 Task: Add Lightlife Jumbo Smart Dogs Veggie Hot Dogs to the cart.
Action: Mouse moved to (26, 71)
Screenshot: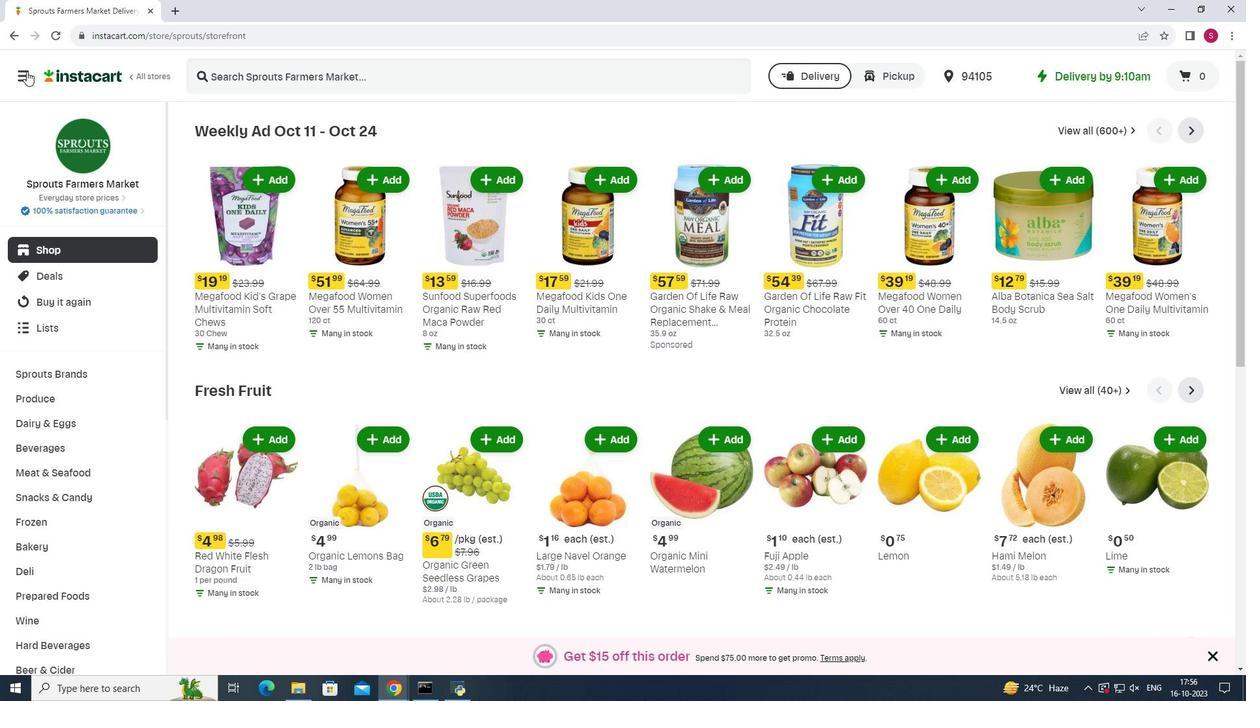 
Action: Mouse pressed left at (26, 71)
Screenshot: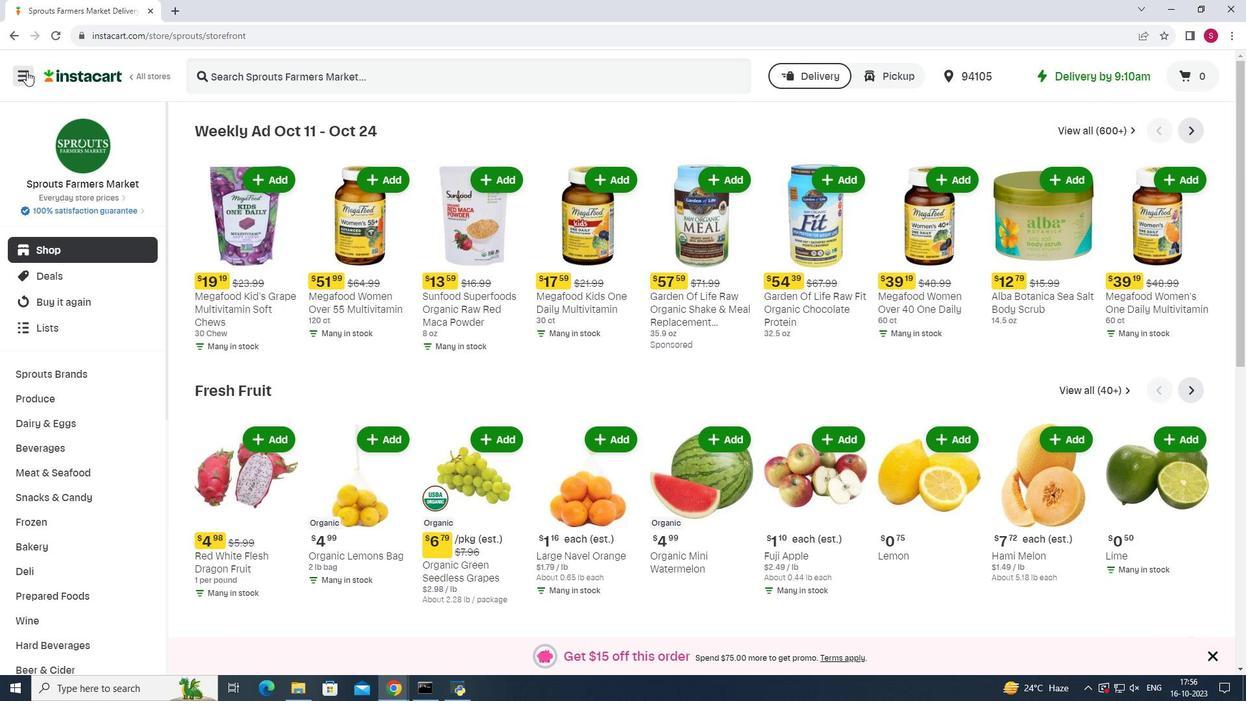 
Action: Mouse moved to (83, 343)
Screenshot: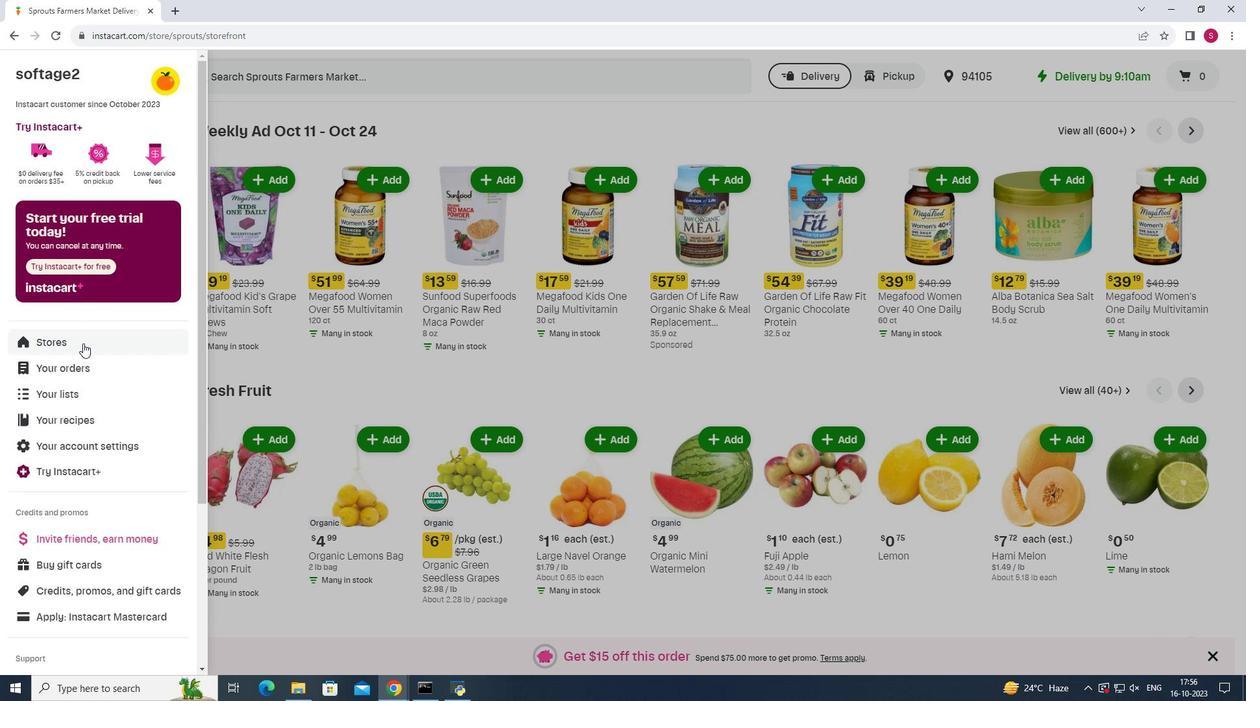 
Action: Mouse pressed left at (83, 343)
Screenshot: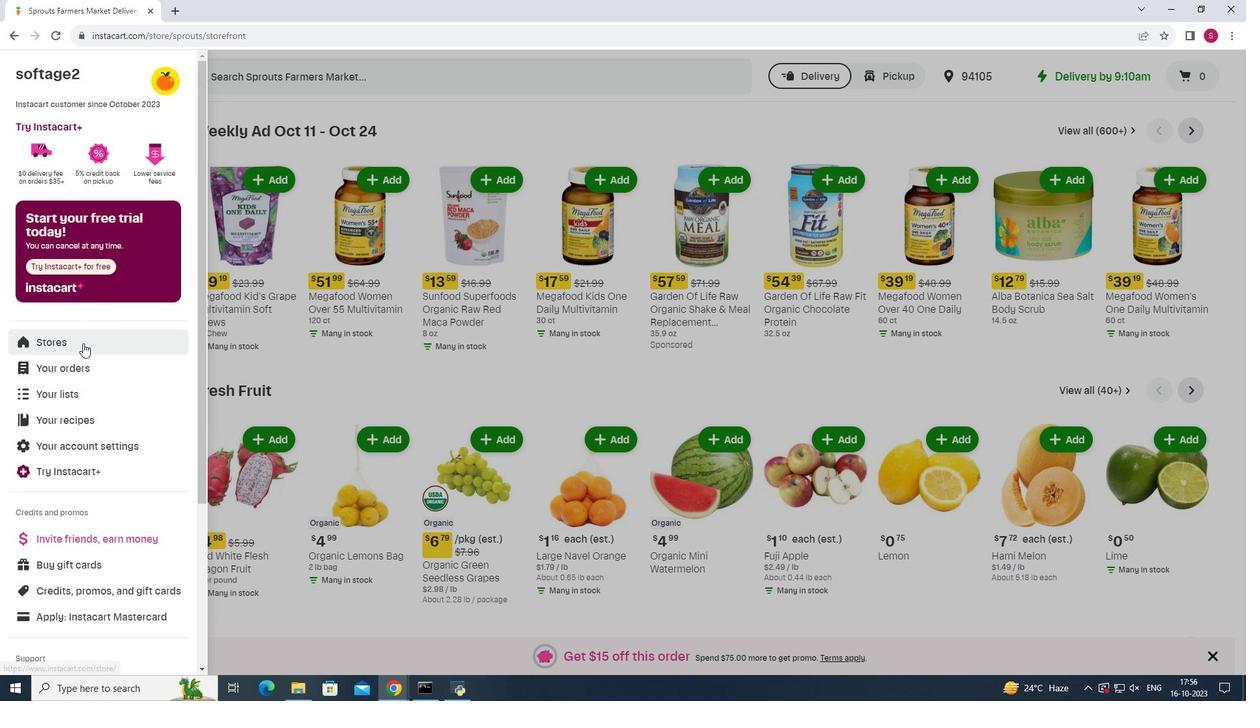 
Action: Mouse moved to (304, 115)
Screenshot: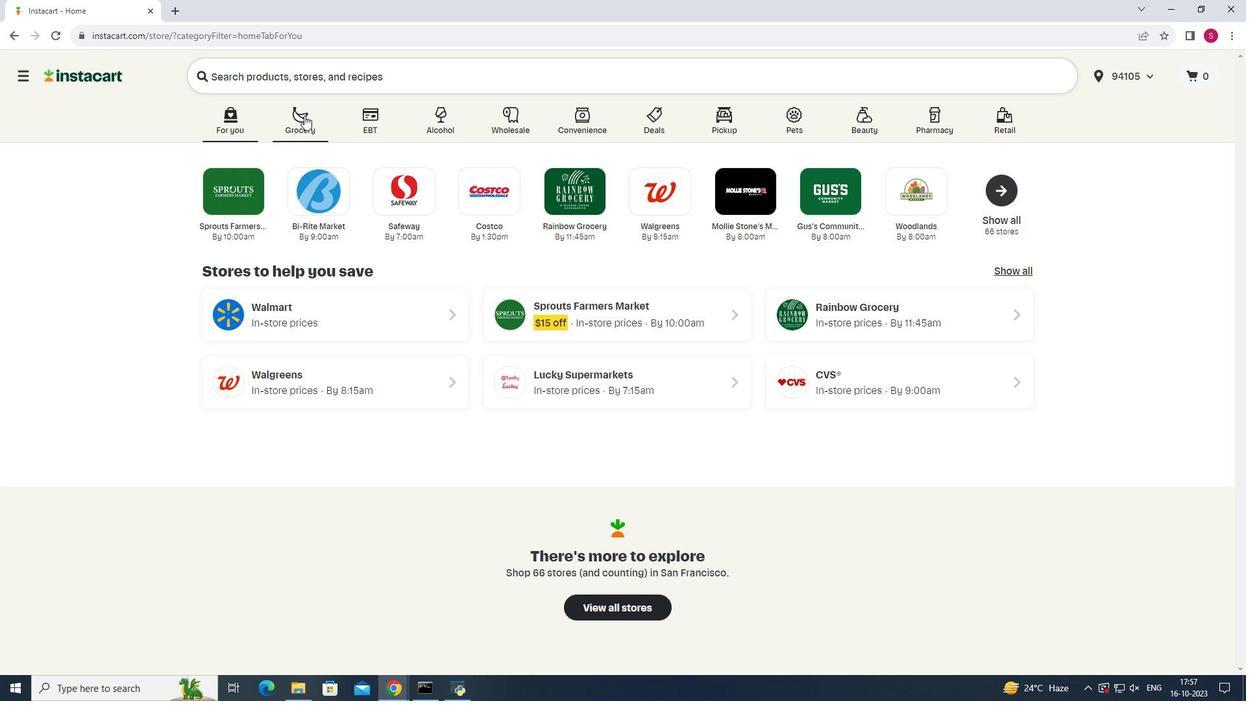 
Action: Mouse pressed left at (304, 115)
Screenshot: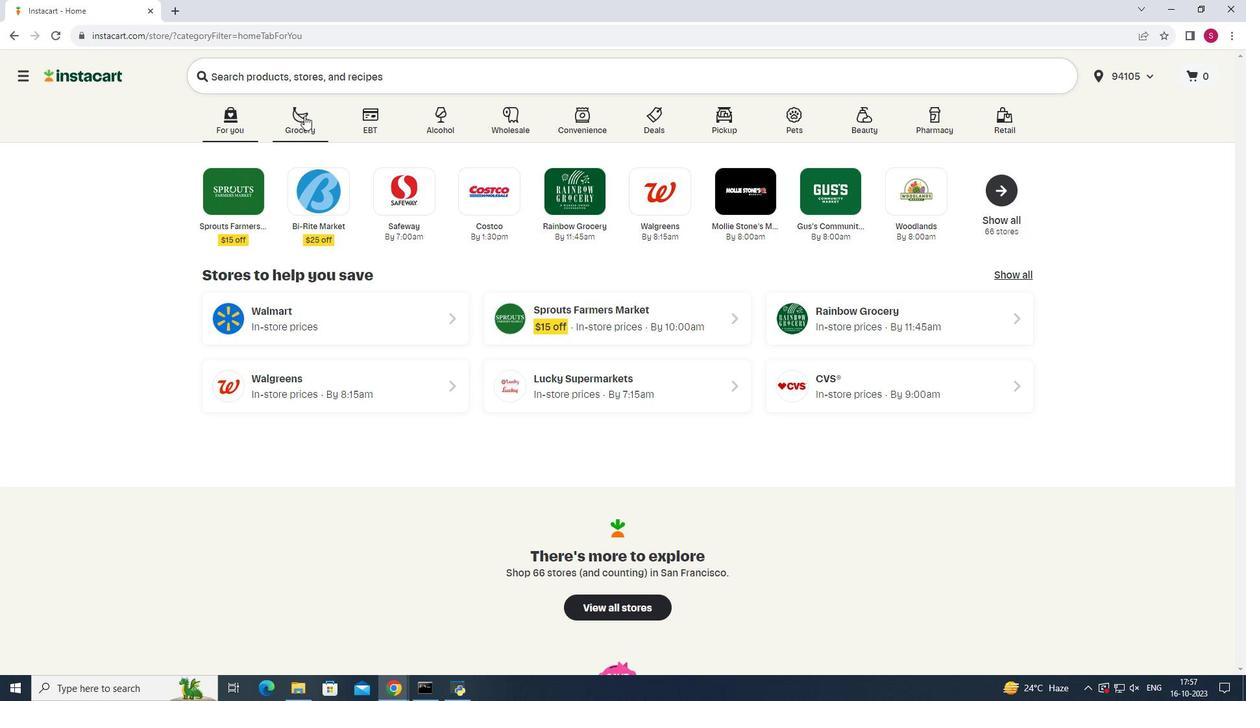 
Action: Mouse moved to (887, 181)
Screenshot: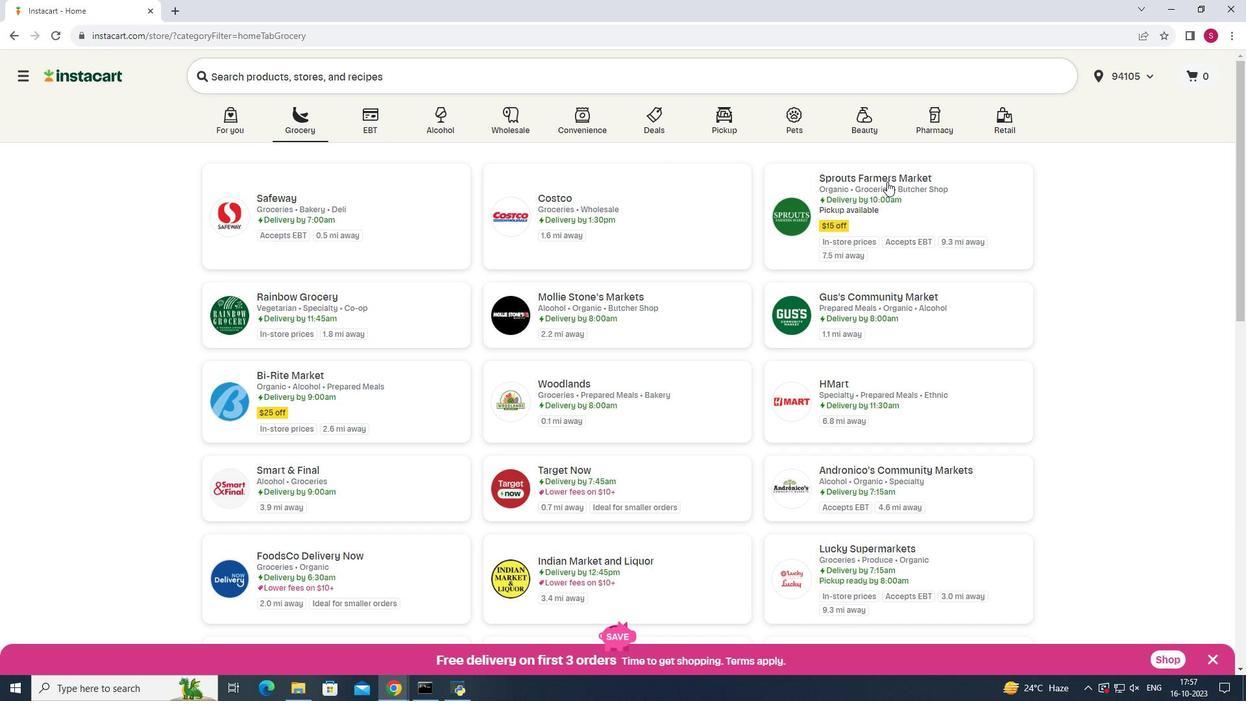 
Action: Mouse pressed left at (887, 181)
Screenshot: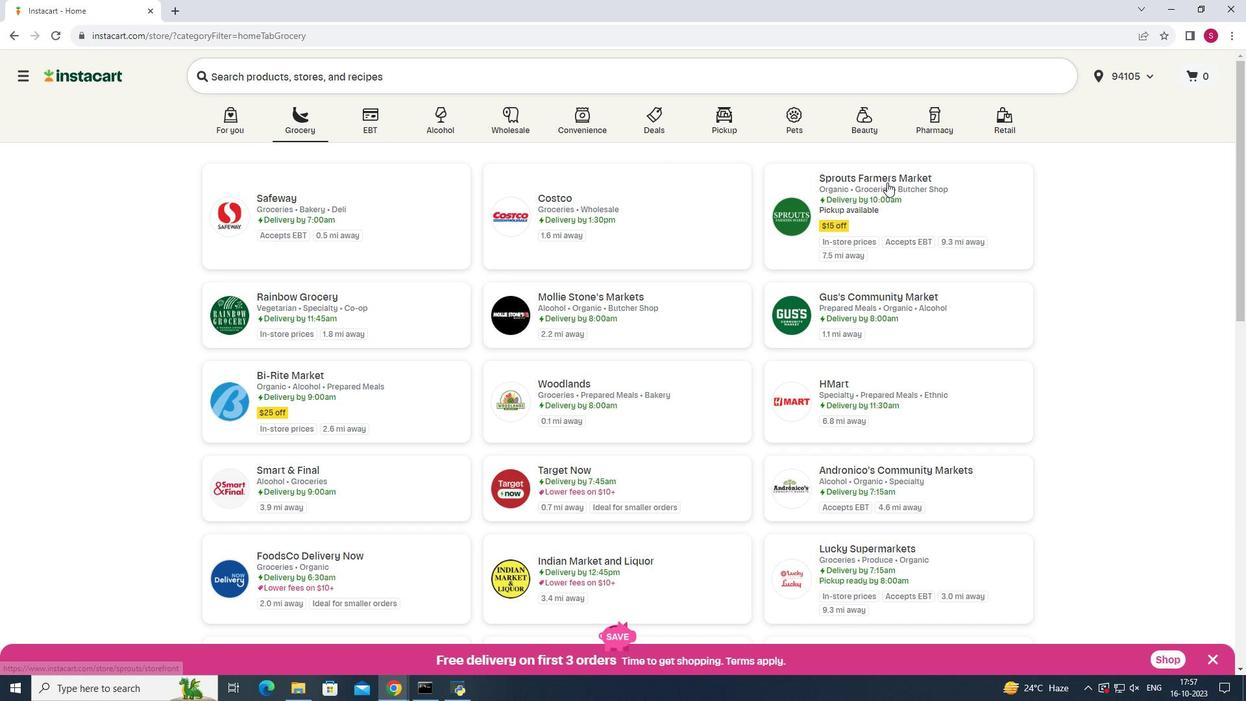 
Action: Mouse moved to (68, 468)
Screenshot: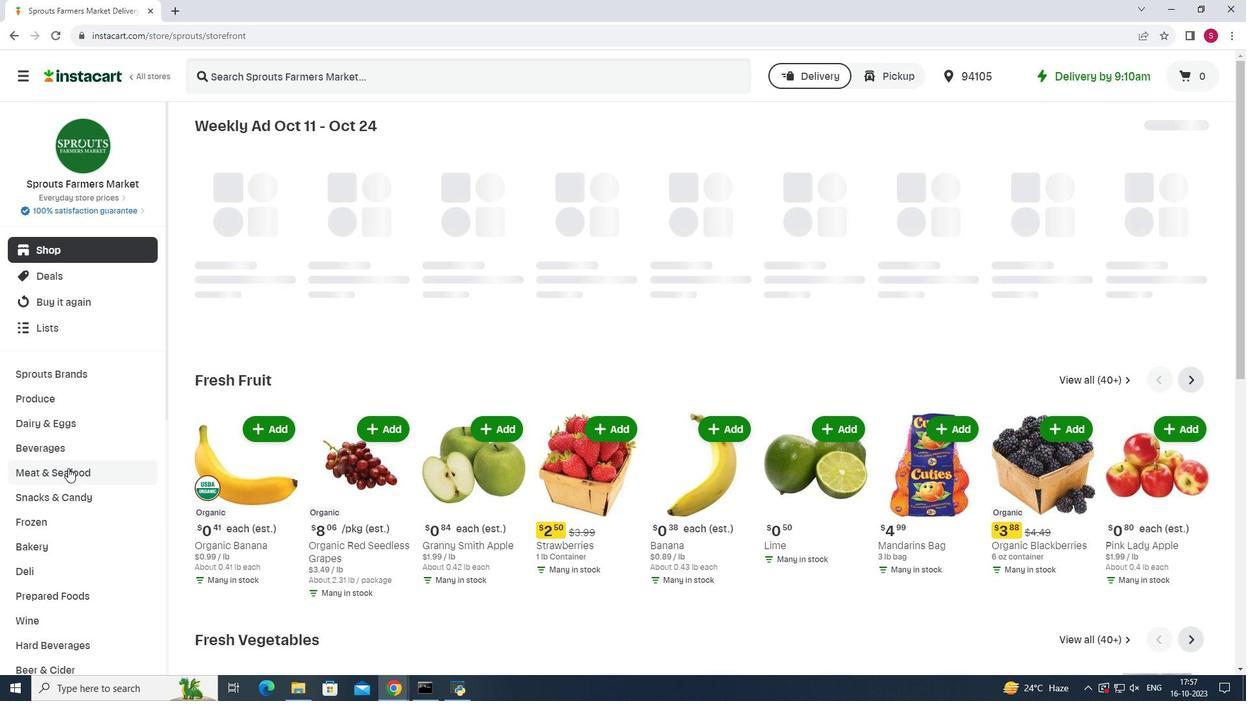 
Action: Mouse pressed left at (68, 468)
Screenshot: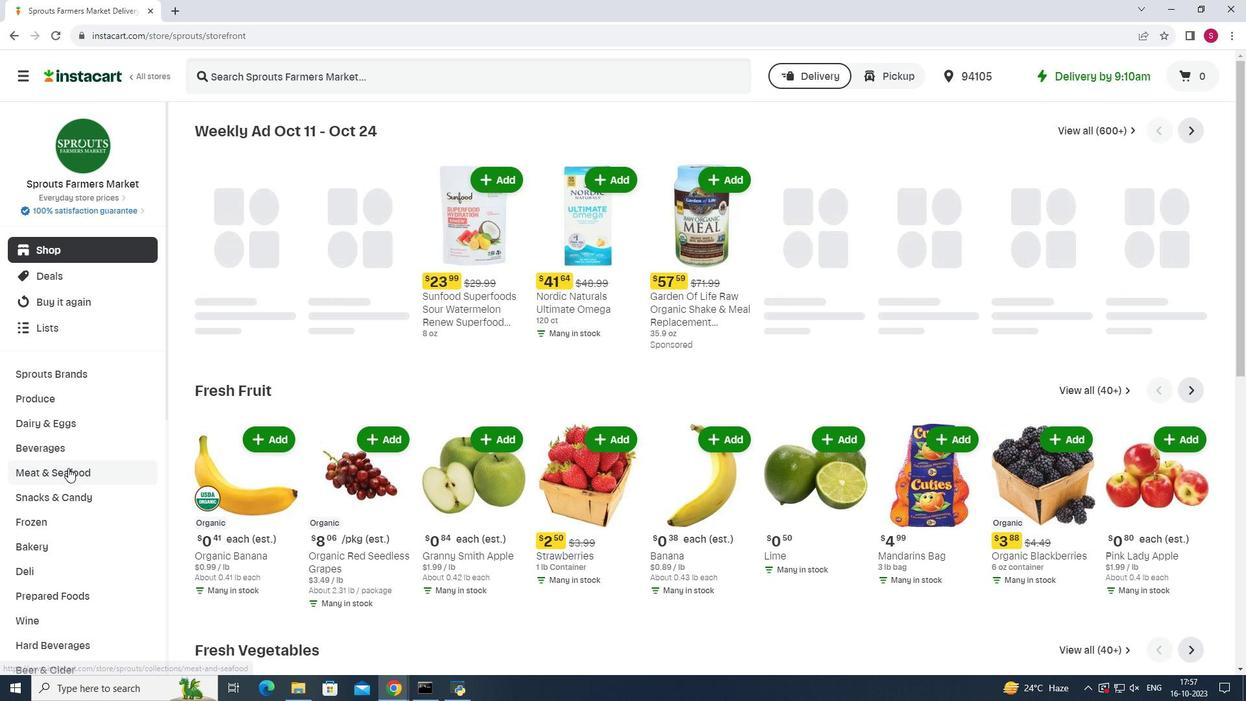 
Action: Mouse moved to (961, 155)
Screenshot: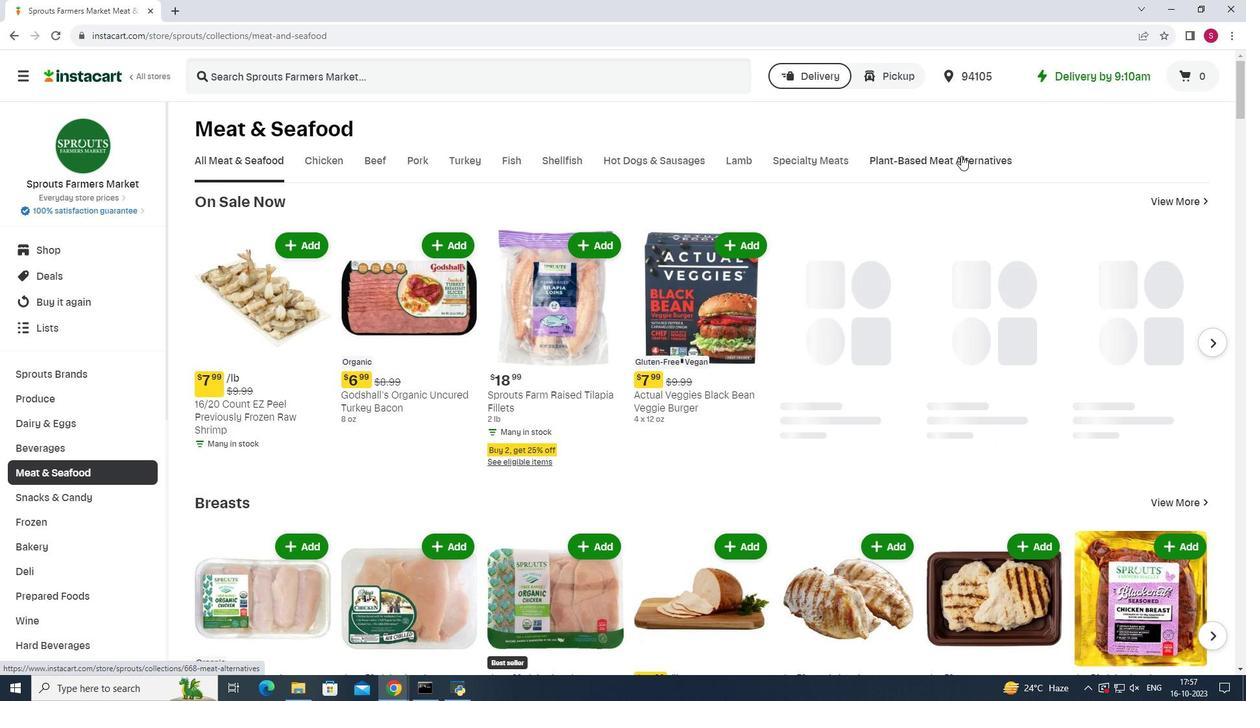 
Action: Mouse pressed left at (961, 155)
Screenshot: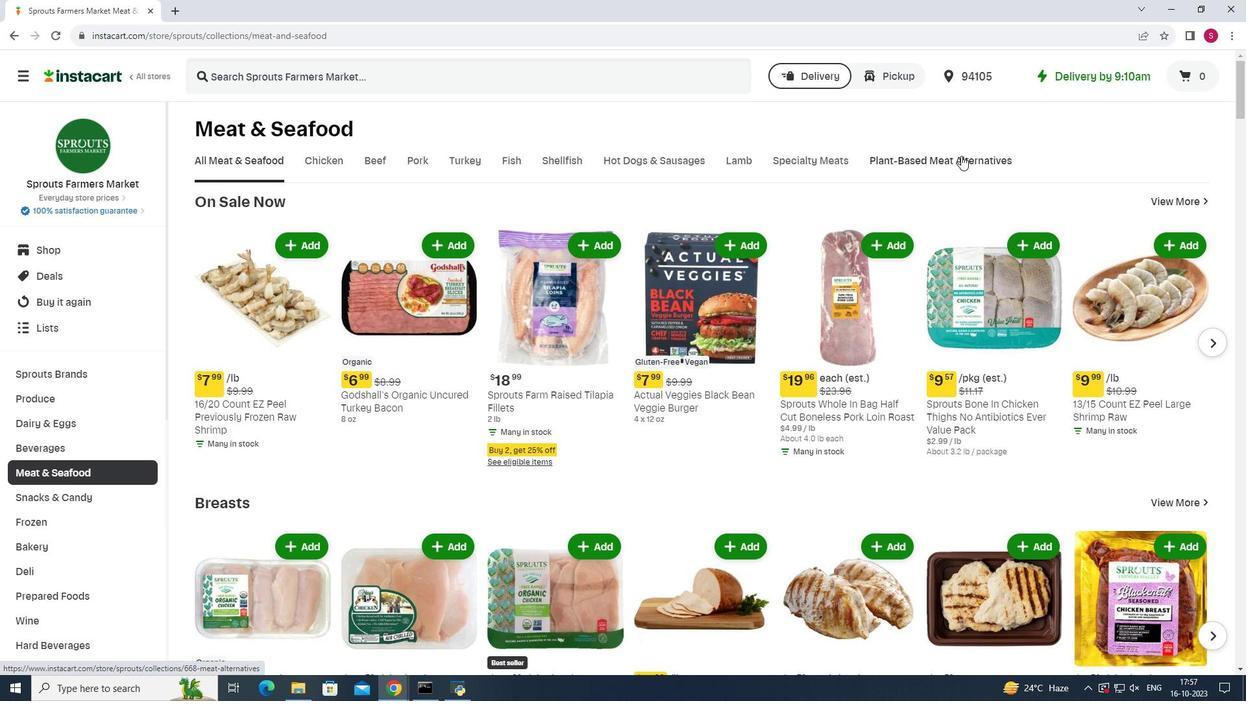 
Action: Mouse moved to (525, 226)
Screenshot: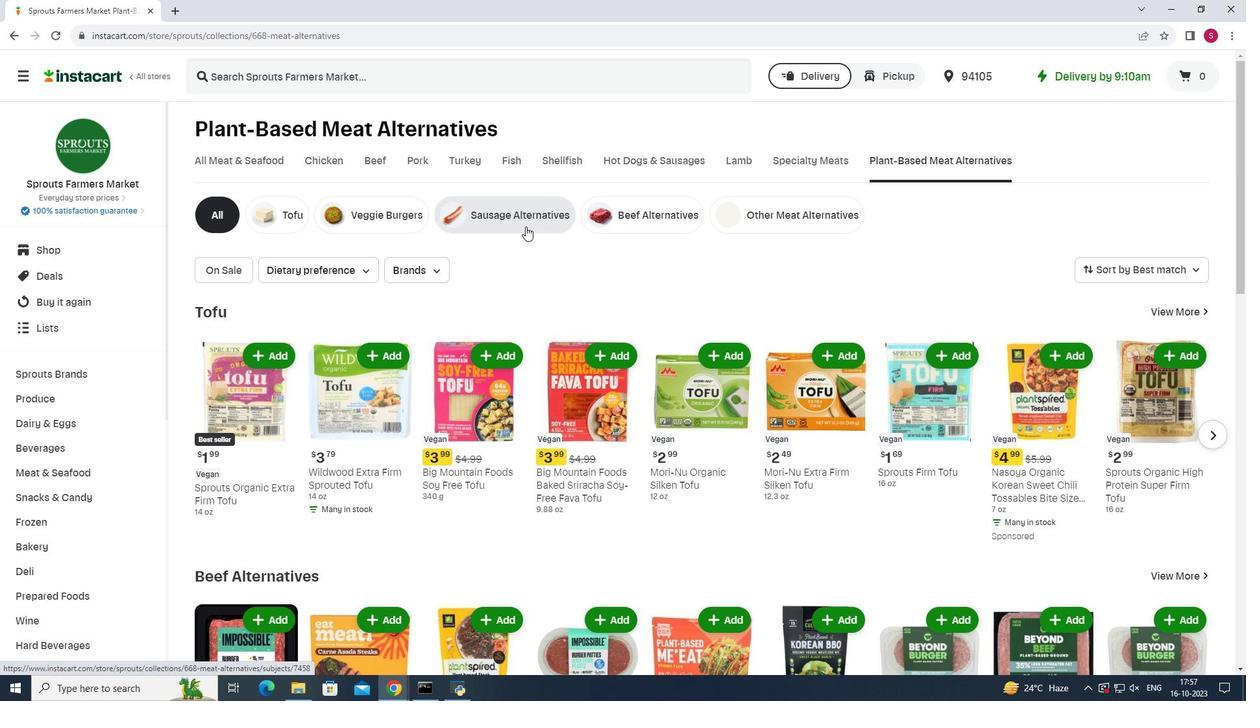 
Action: Mouse pressed left at (525, 226)
Screenshot: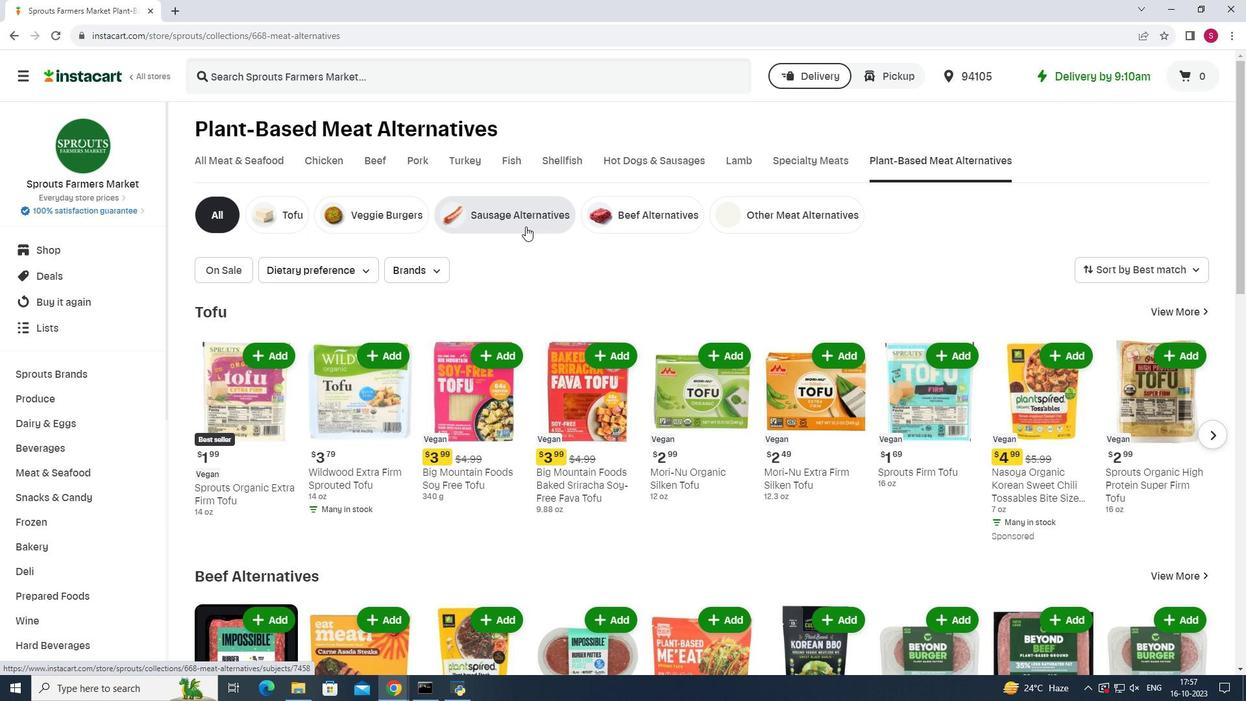 
Action: Mouse moved to (448, 70)
Screenshot: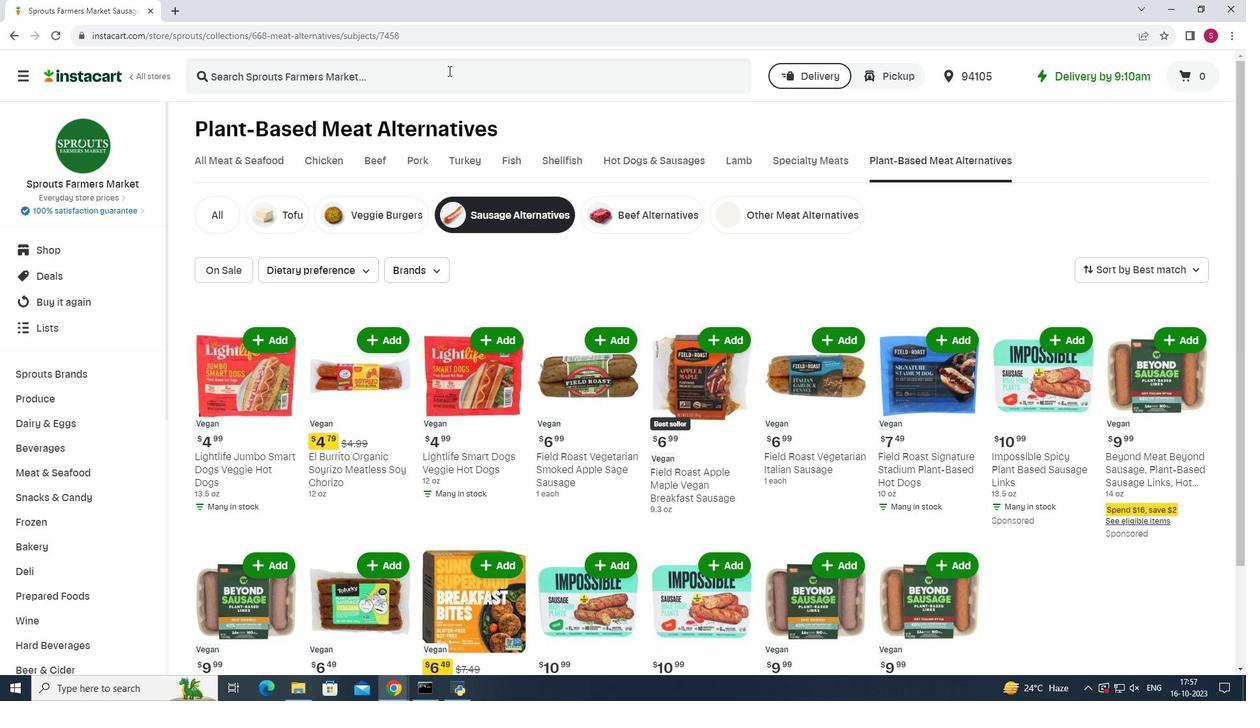 
Action: Mouse pressed left at (448, 70)
Screenshot: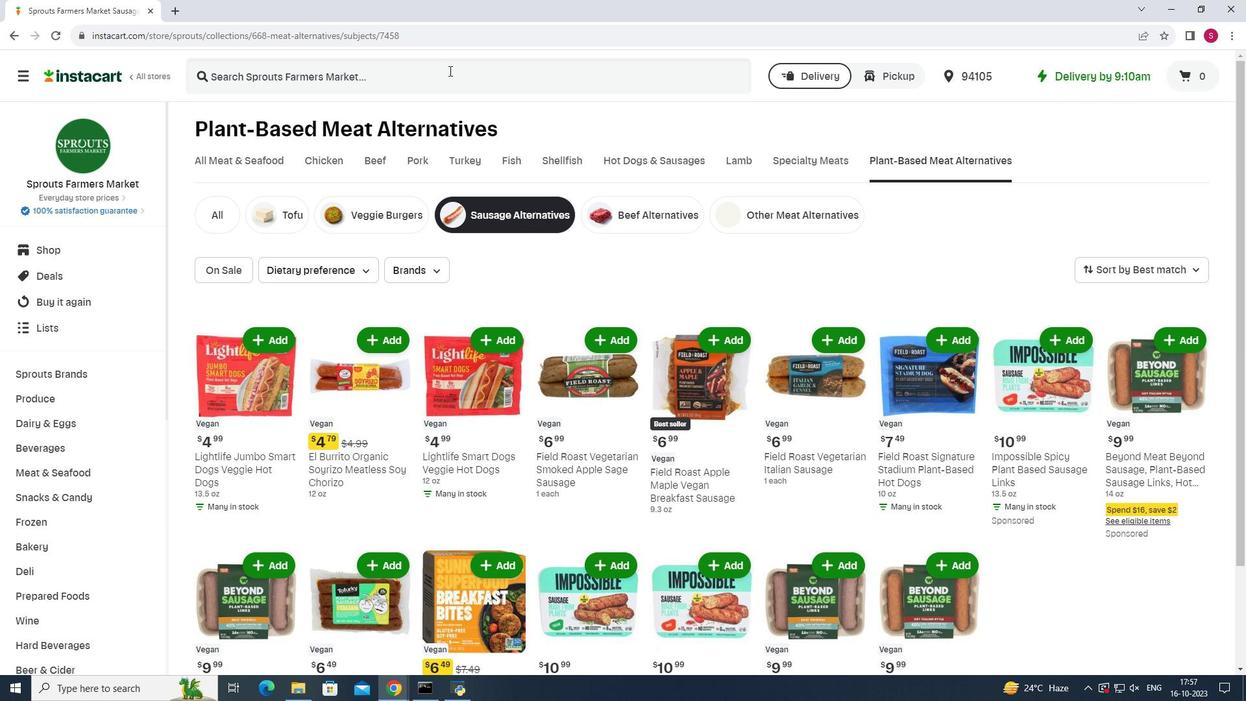 
Action: Mouse moved to (450, 71)
Screenshot: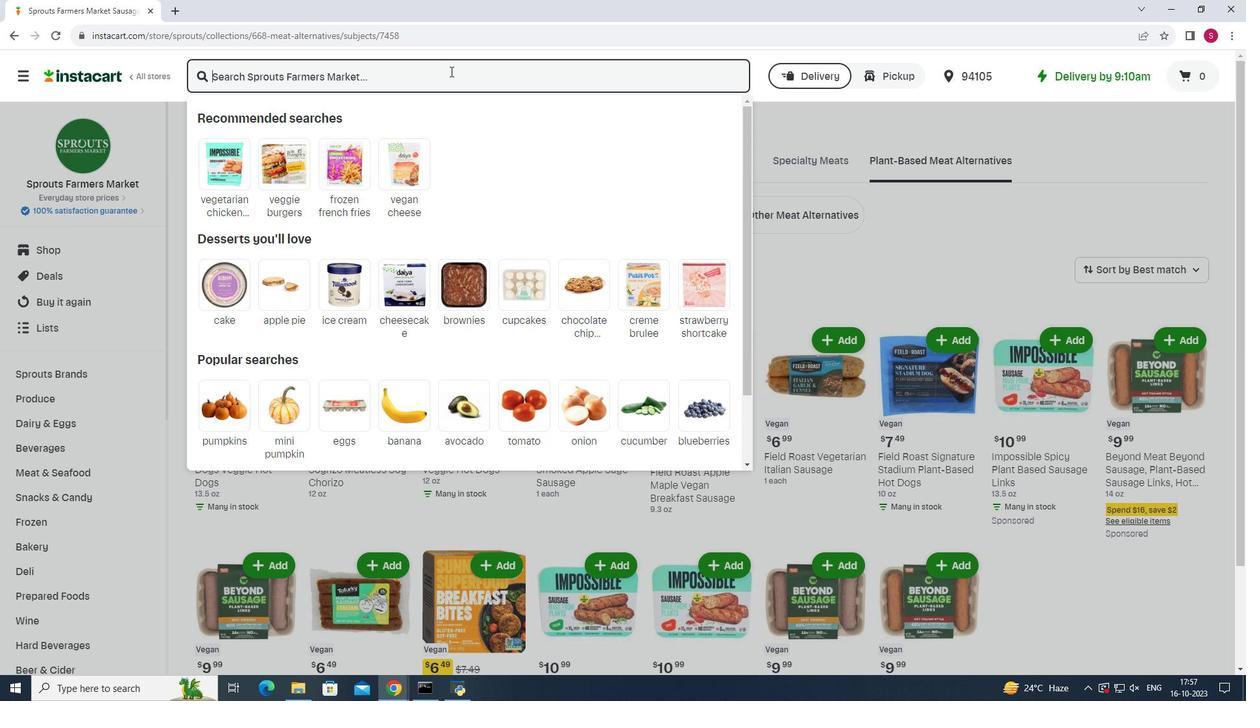 
Action: Key pressed <Key.shift>Lightlife<Key.space><Key.shift>Jumbo<Key.space><Key.shift>Smart<Key.space><Key.shift>Dogs<Key.space><Key.shift>Veggie<Key.space><Key.shift>Hot<Key.space><Key.shift><Key.shift>Dogs<Key.enter>
Screenshot: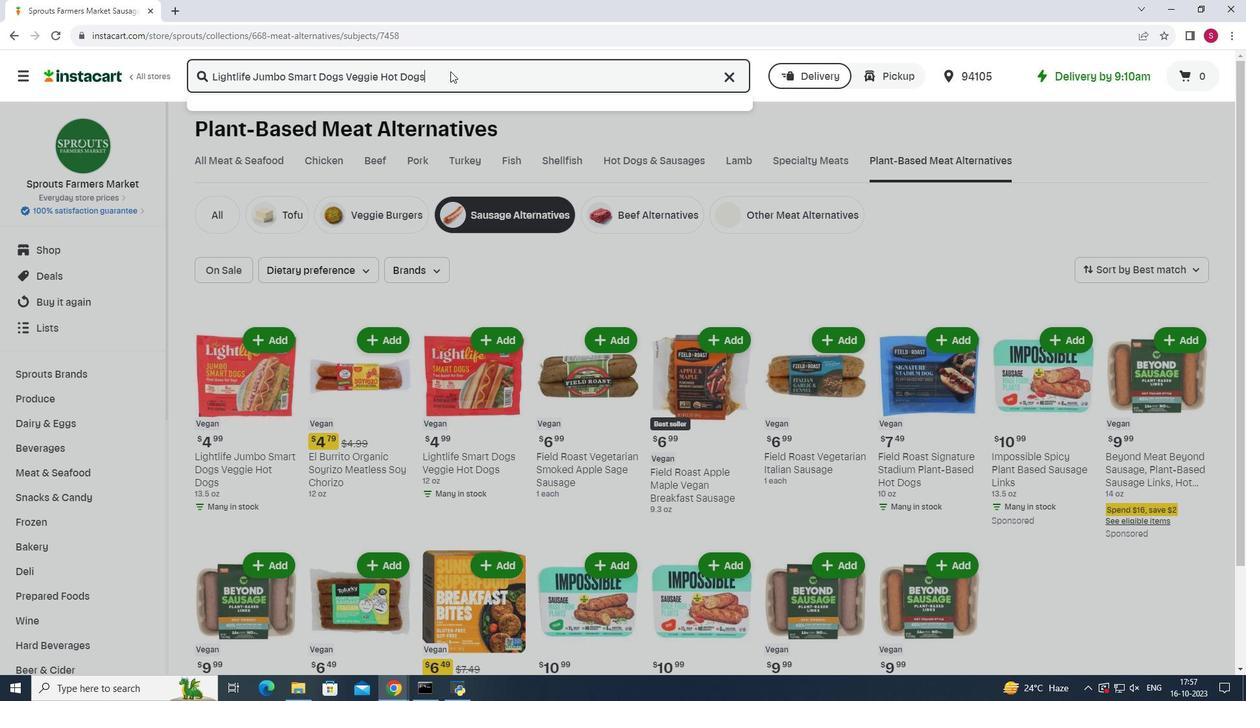 
Action: Mouse moved to (764, 203)
Screenshot: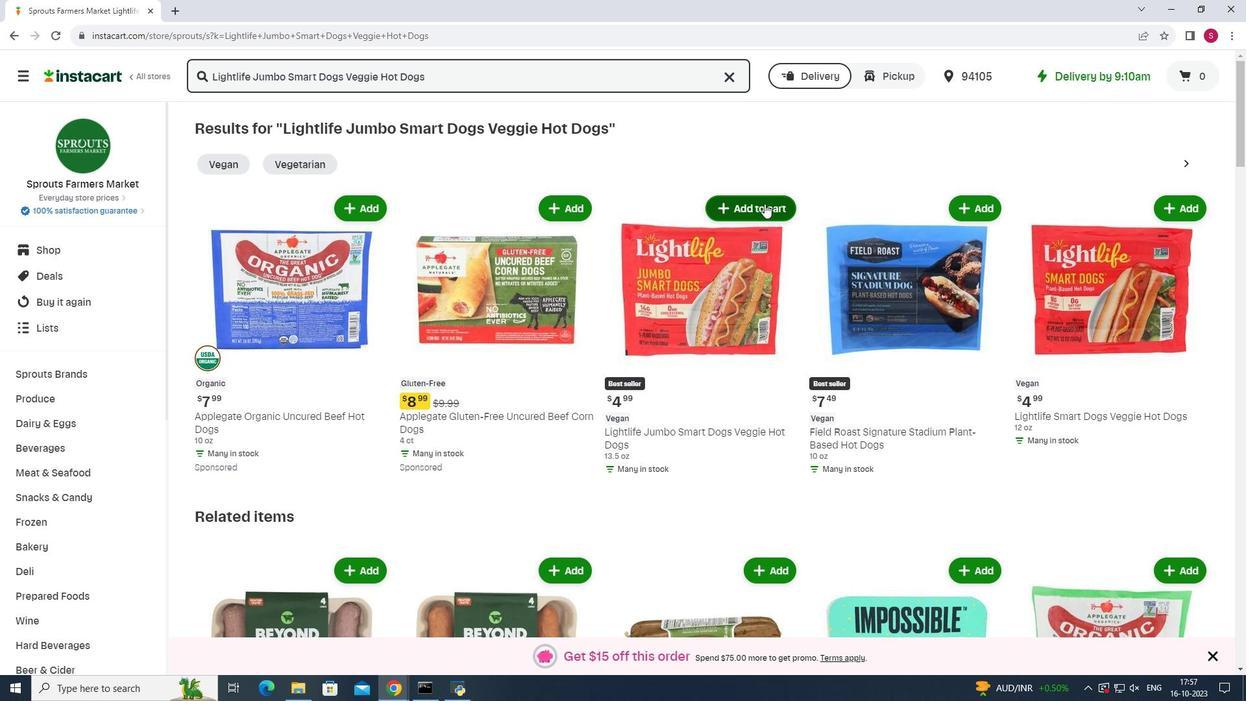 
Action: Mouse pressed left at (764, 203)
Screenshot: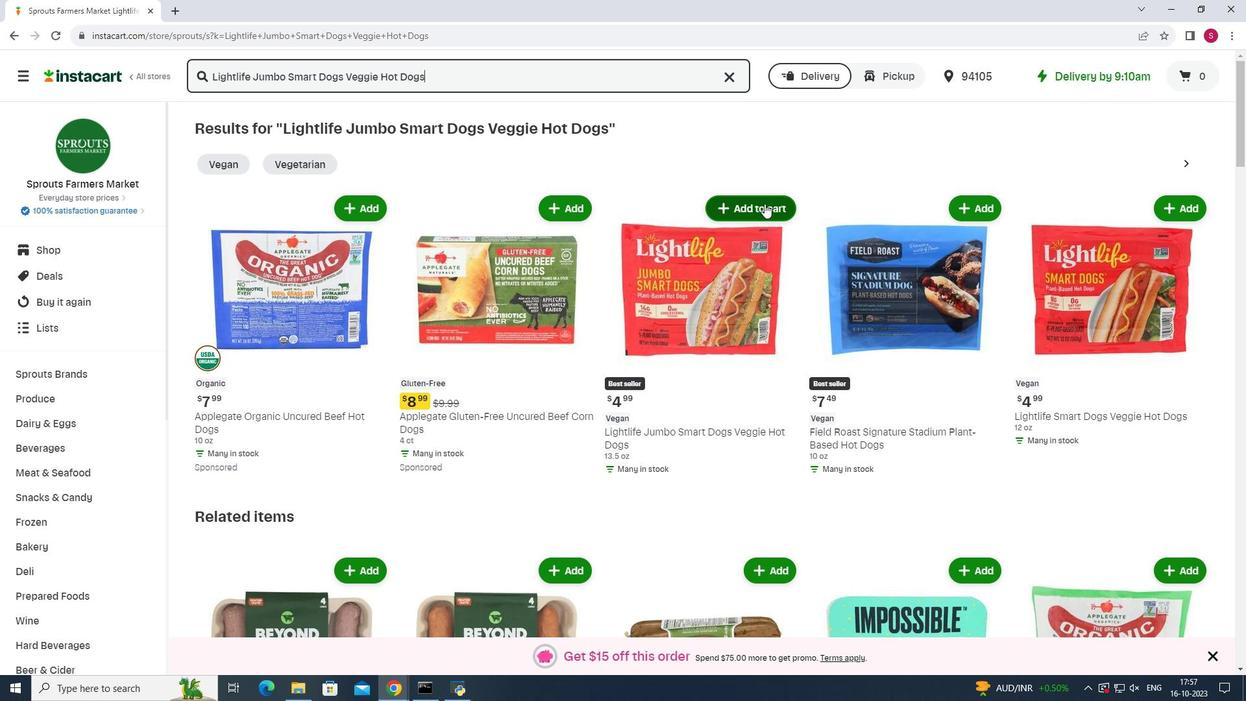 
Action: Mouse moved to (814, 181)
Screenshot: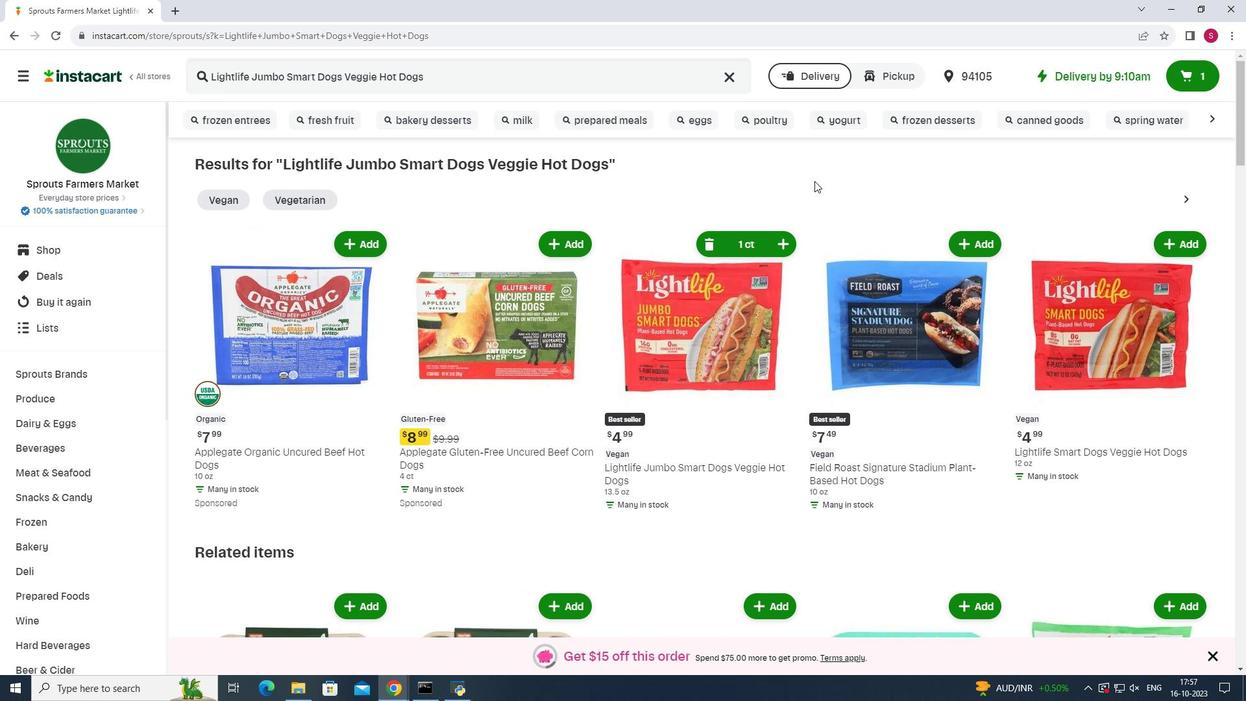 
